 Task: Calculate mortgage payments for a home in Las Vegas, Nevada, with a 15-year fixed-rate mortgage, and evaluate the interest savings compared to a 30-year term.
Action: Mouse moved to (377, 216)
Screenshot: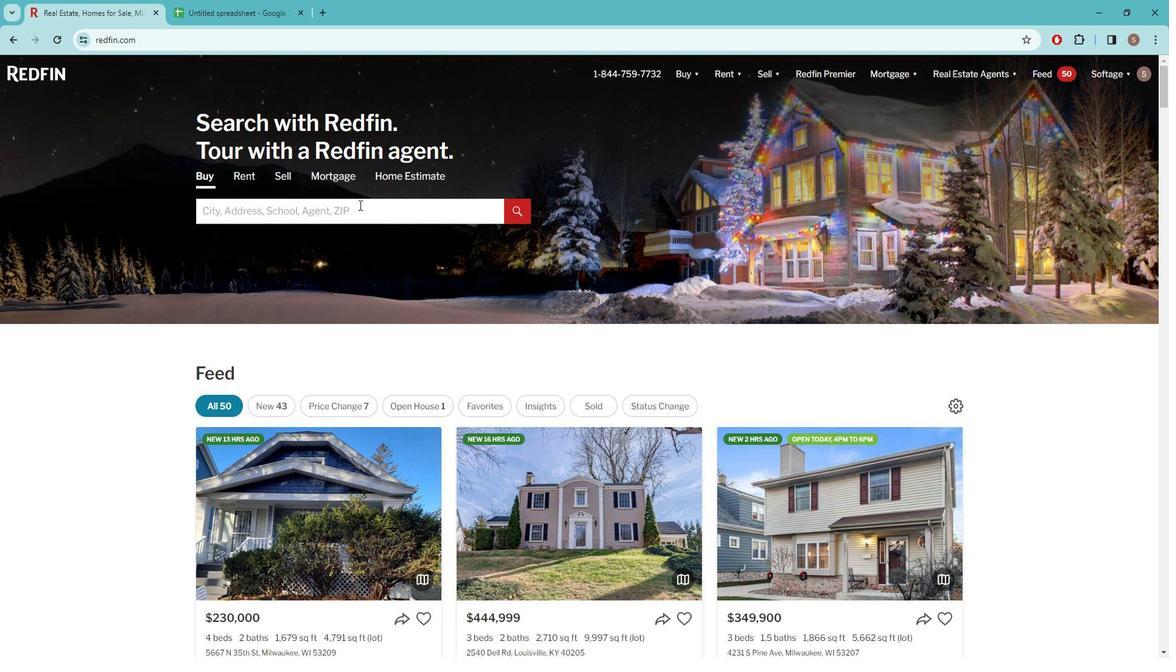 
Action: Mouse pressed left at (377, 216)
Screenshot: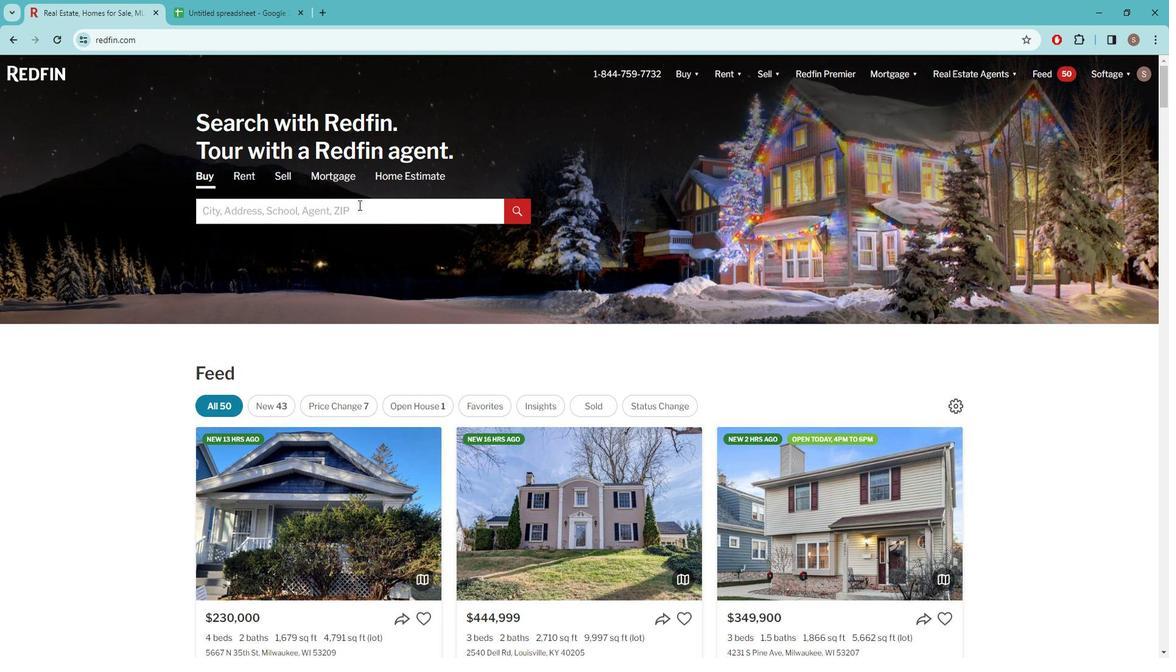 
Action: Key pressed l<Key.caps_lock>AS<Key.space><Key.caps_lock>v<Key.caps_lock>EGAS
Screenshot: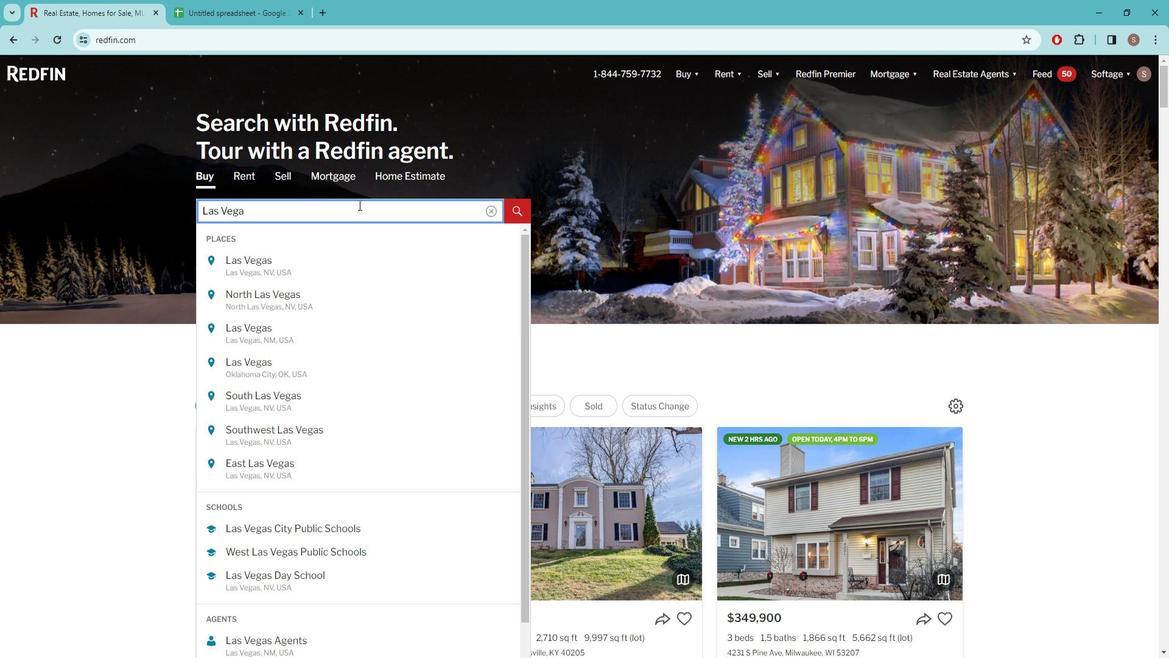 
Action: Mouse moved to (356, 280)
Screenshot: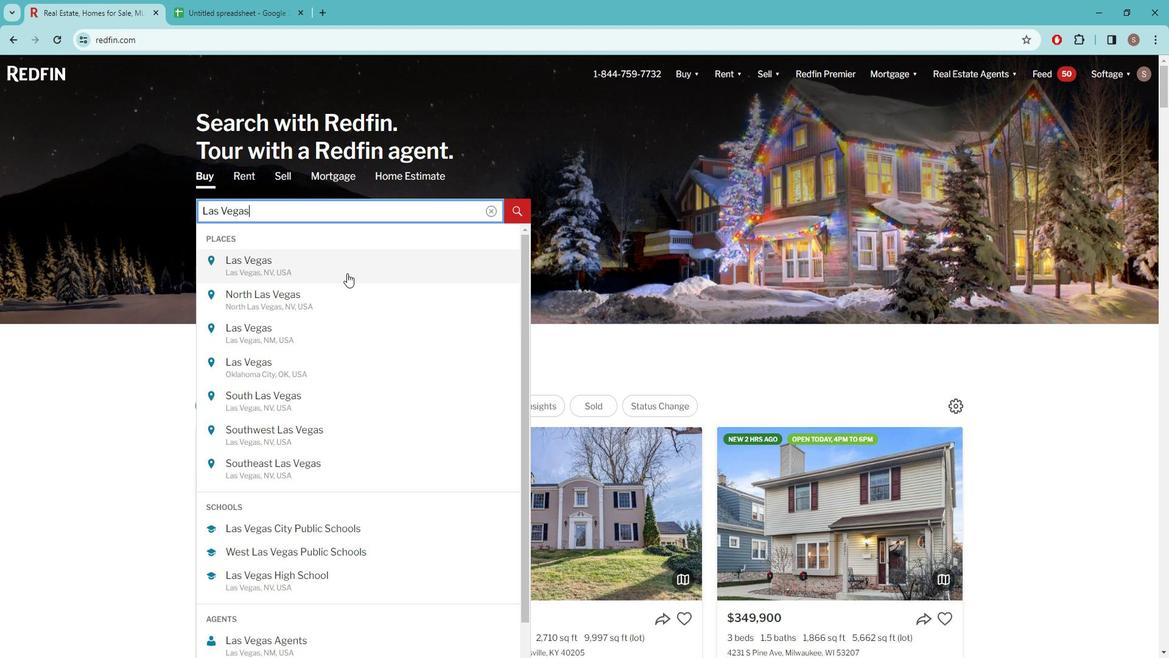 
Action: Mouse pressed left at (356, 280)
Screenshot: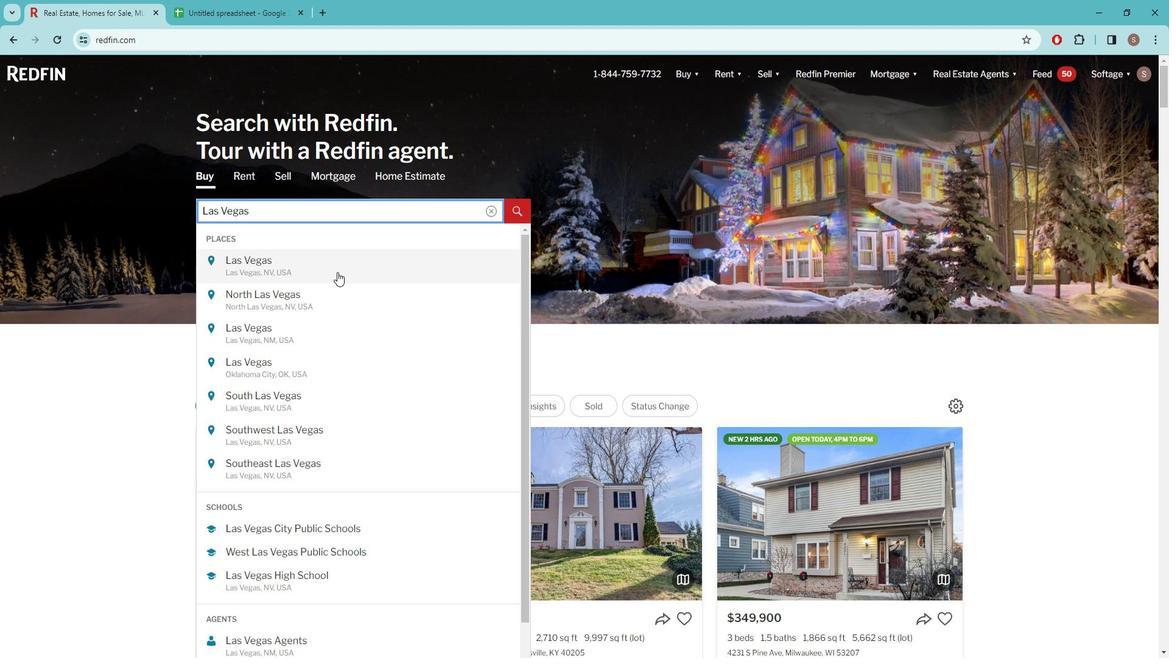 
Action: Mouse moved to (902, 195)
Screenshot: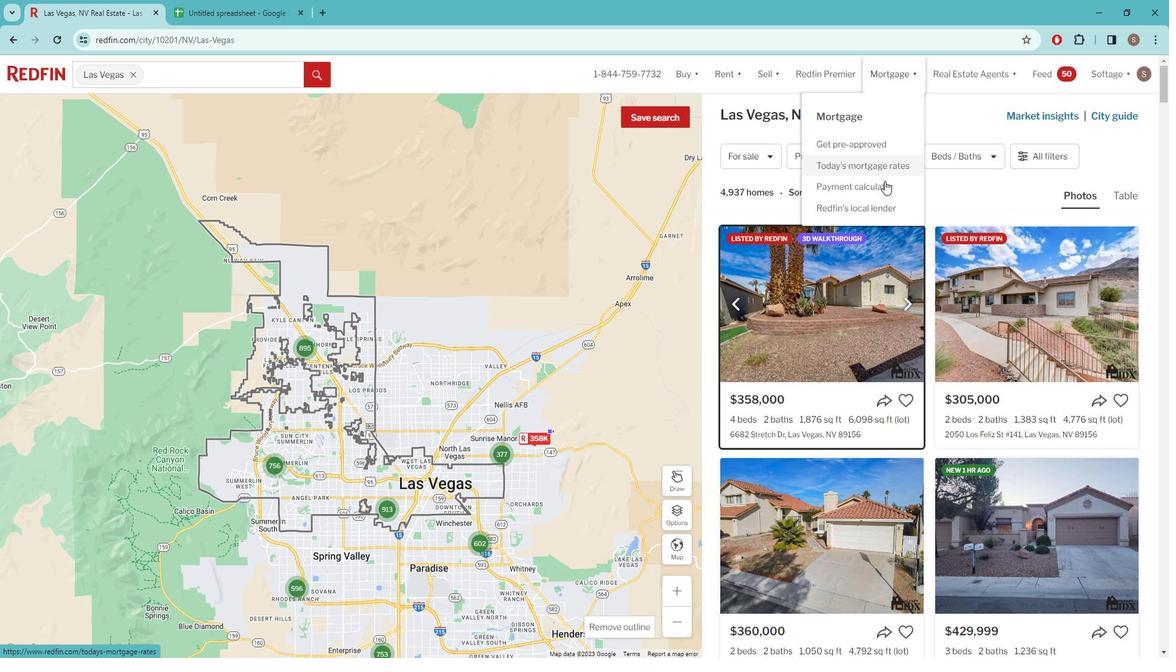 
Action: Mouse pressed left at (902, 195)
Screenshot: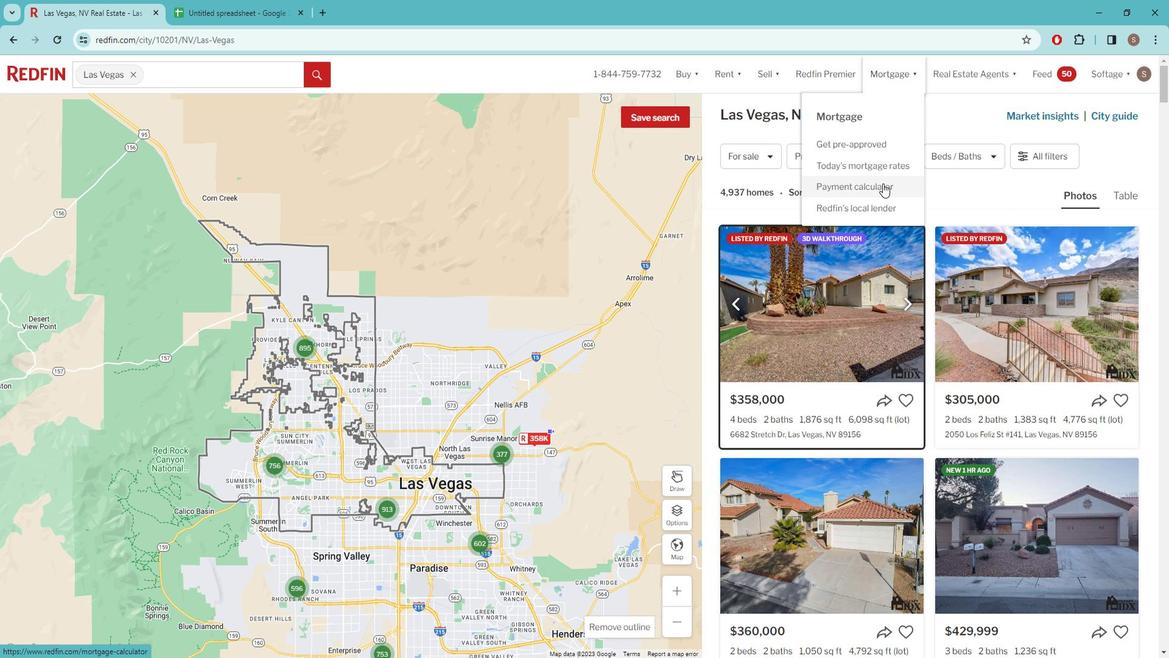 
Action: Mouse moved to (333, 318)
Screenshot: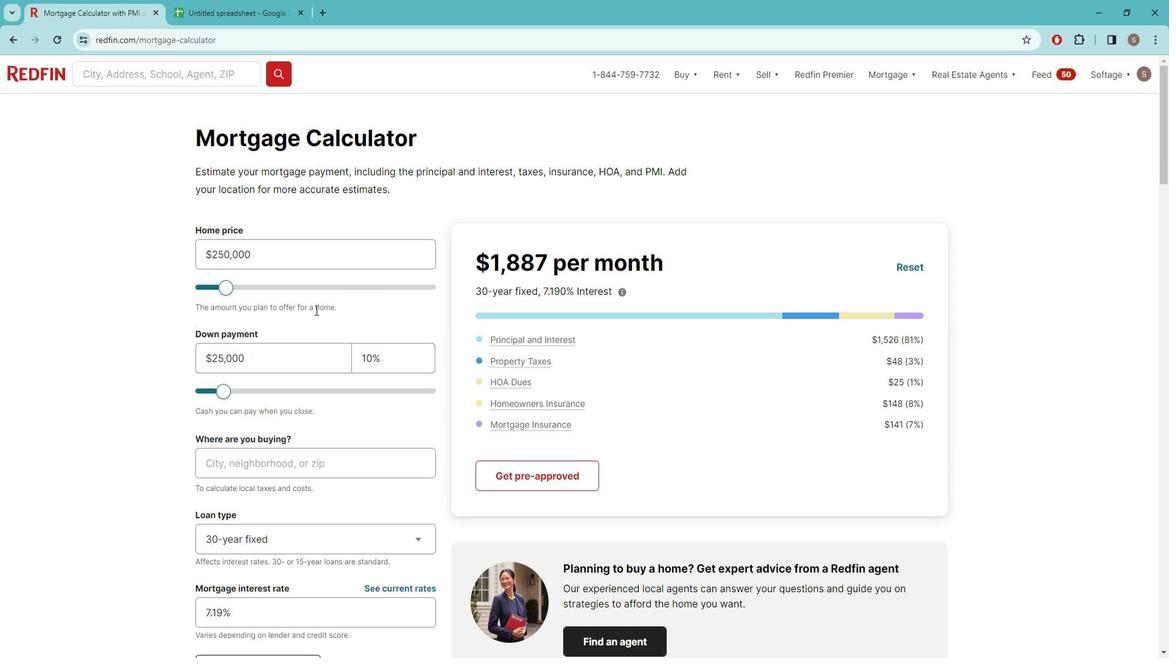 
Action: Mouse scrolled (333, 317) with delta (0, 0)
Screenshot: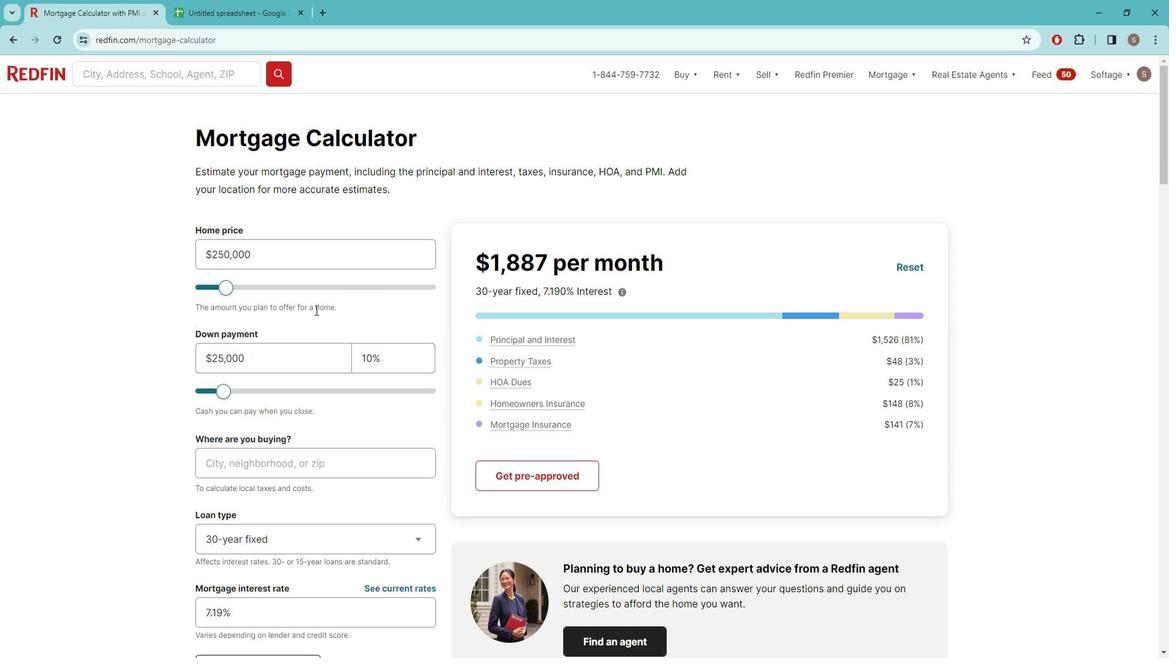 
Action: Mouse moved to (333, 318)
Screenshot: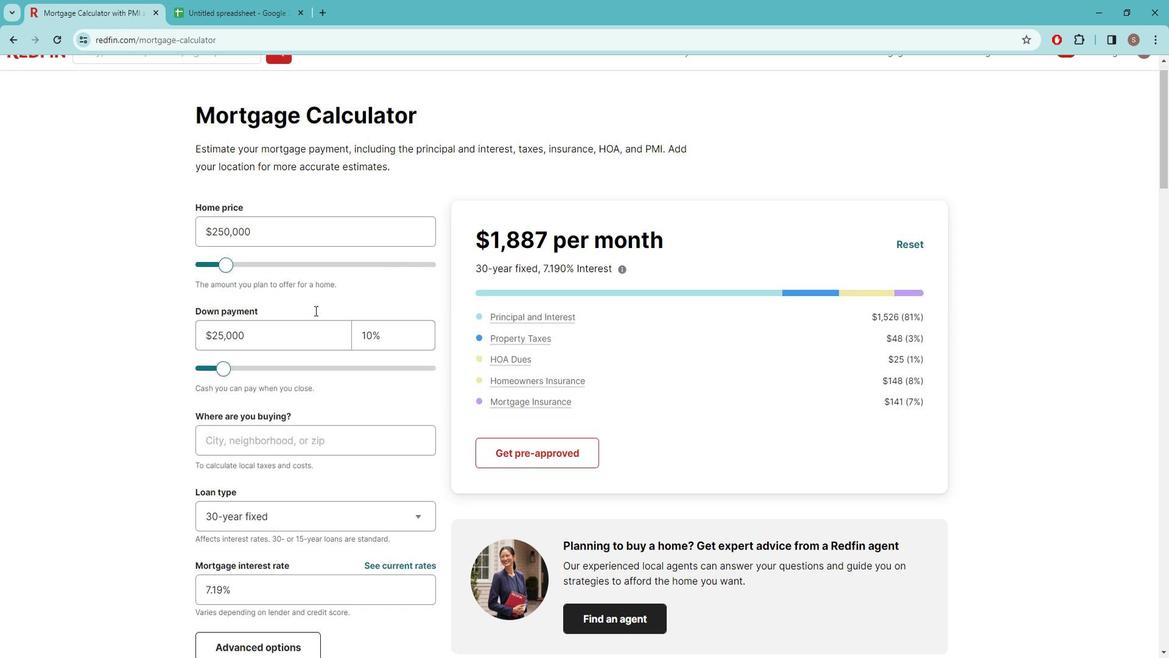 
Action: Mouse scrolled (333, 318) with delta (0, 0)
Screenshot: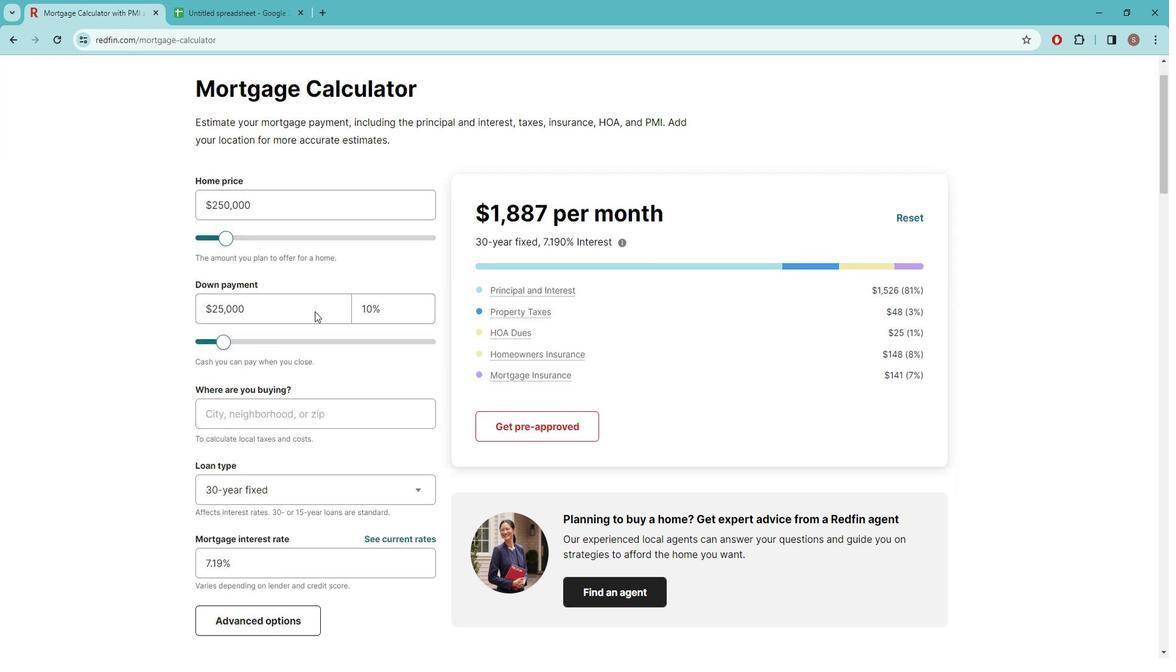 
Action: Mouse moved to (320, 328)
Screenshot: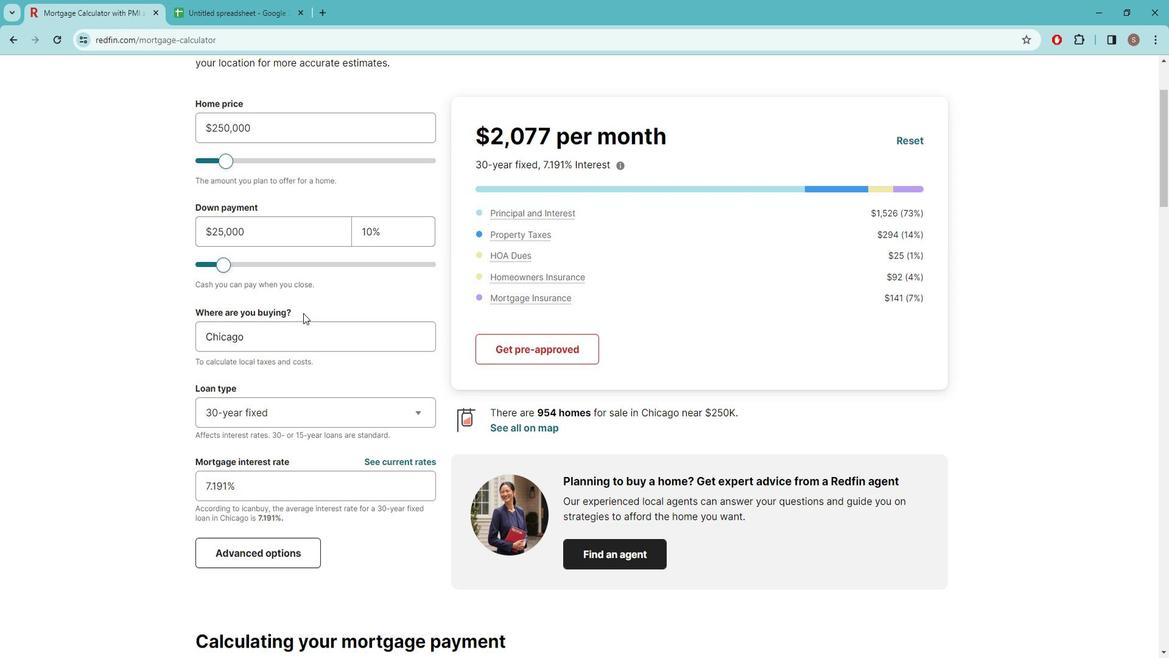 
Action: Mouse scrolled (320, 327) with delta (0, 0)
Screenshot: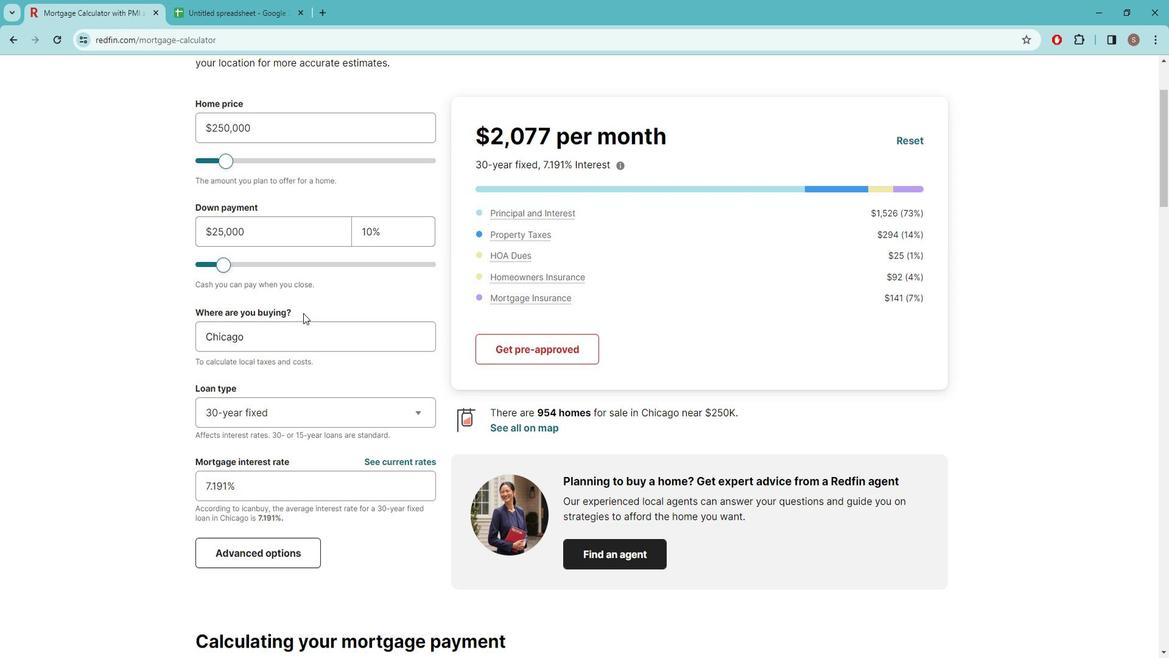 
Action: Mouse moved to (312, 292)
Screenshot: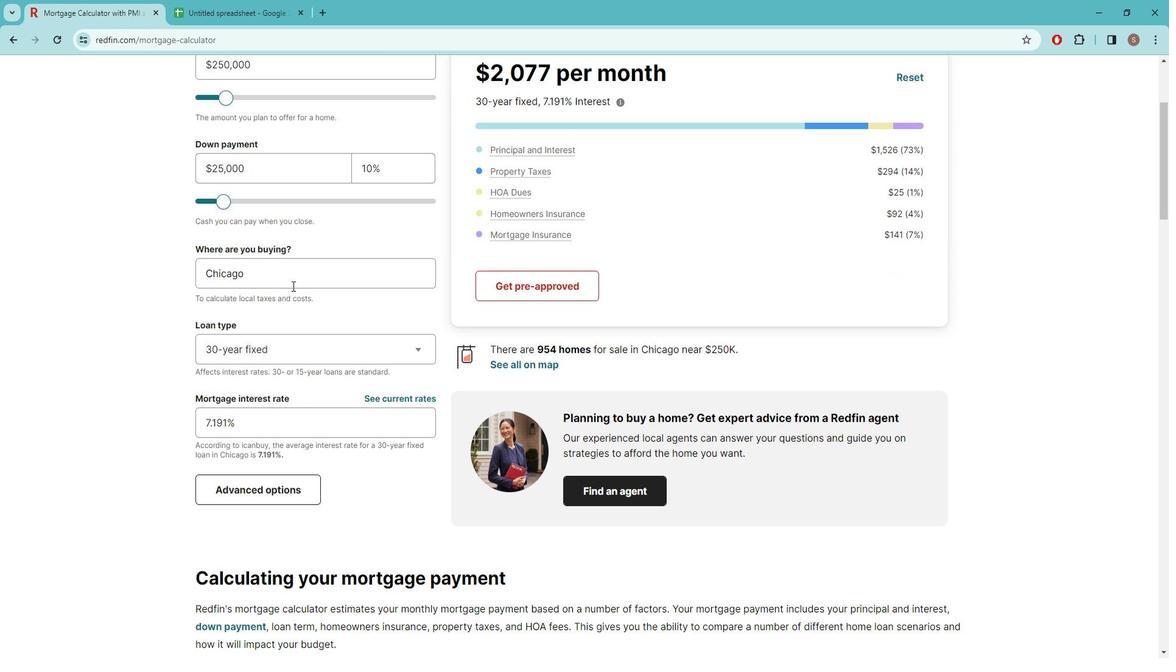 
Action: Mouse pressed left at (312, 292)
Screenshot: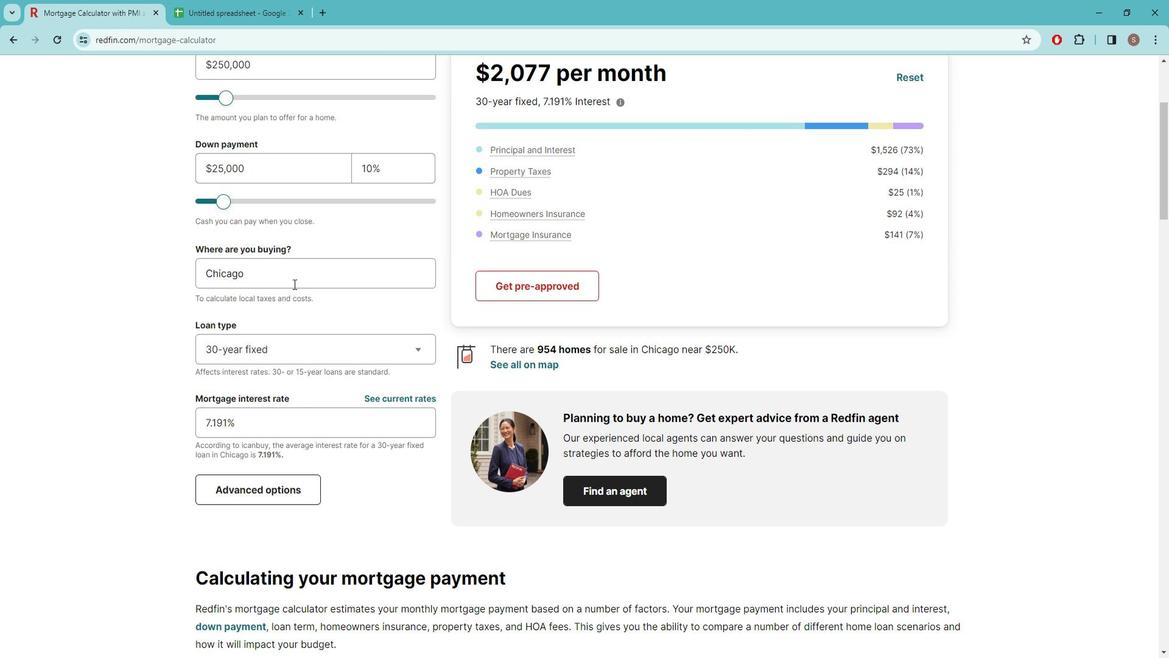 
Action: Mouse moved to (312, 291)
Screenshot: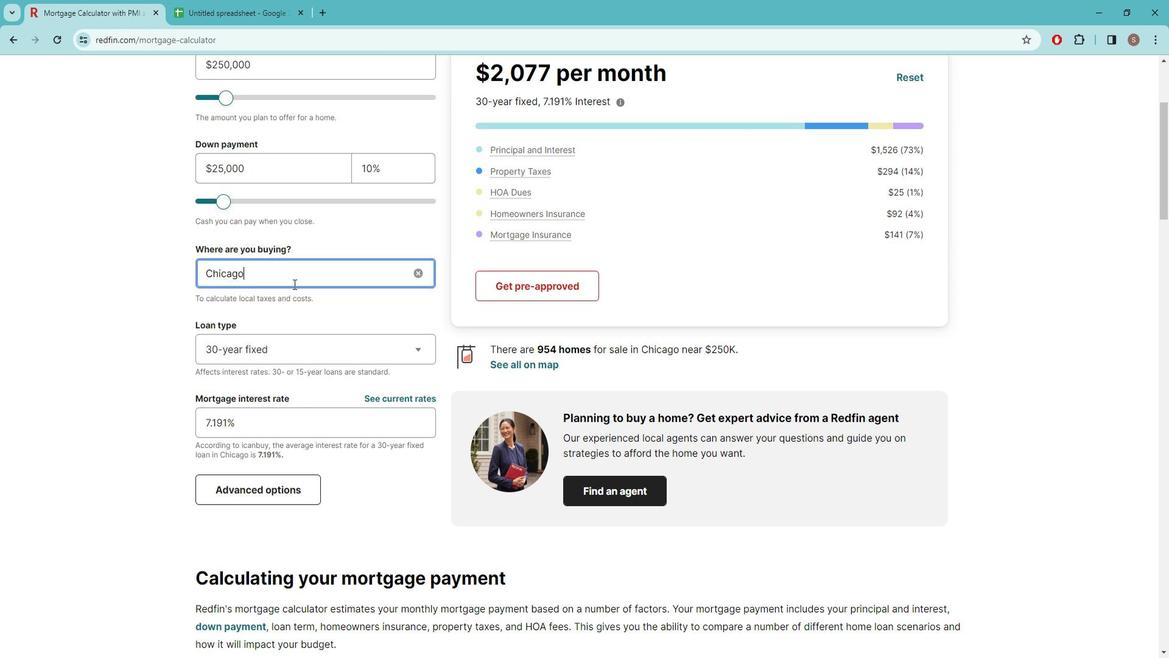 
Action: Key pressed <Key.backspace><Key.backspace><Key.backspace><Key.backspace><Key.backspace><Key.backspace><Key.backspace><Key.backspace><Key.backspace><Key.backspace><Key.backspace><Key.backspace><Key.backspace><Key.backspace><Key.caps_lock>l<Key.caps_lock>AS<Key.space><Key.caps_lock>v<Key.caps_lock>EGAS
Screenshot: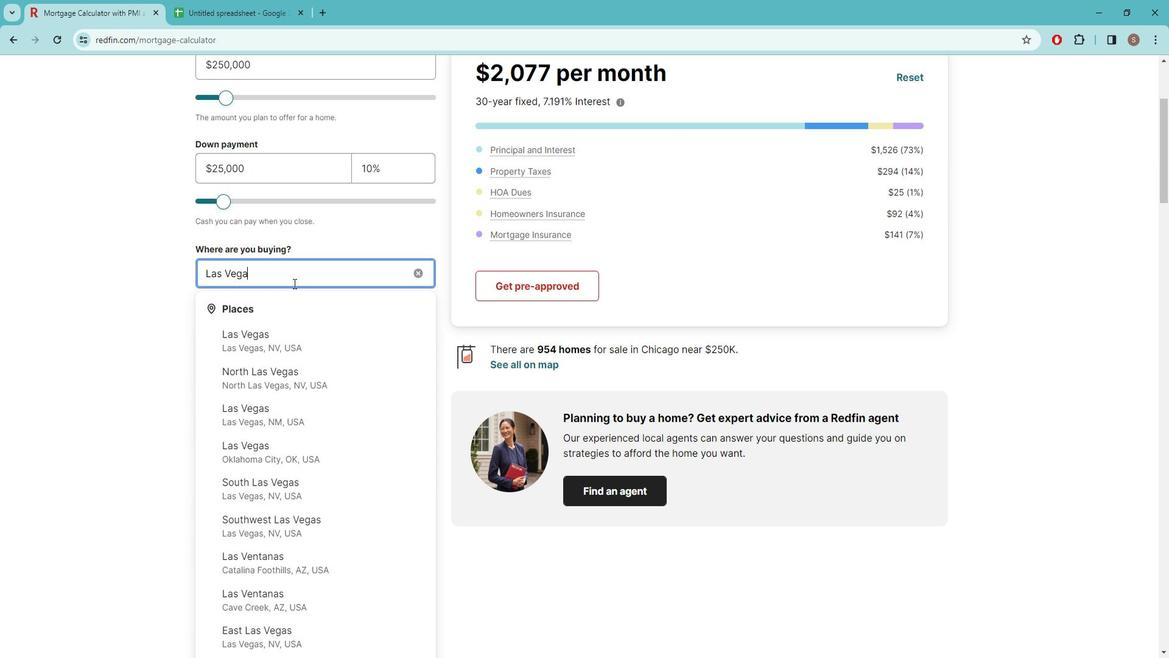 
Action: Mouse moved to (324, 340)
Screenshot: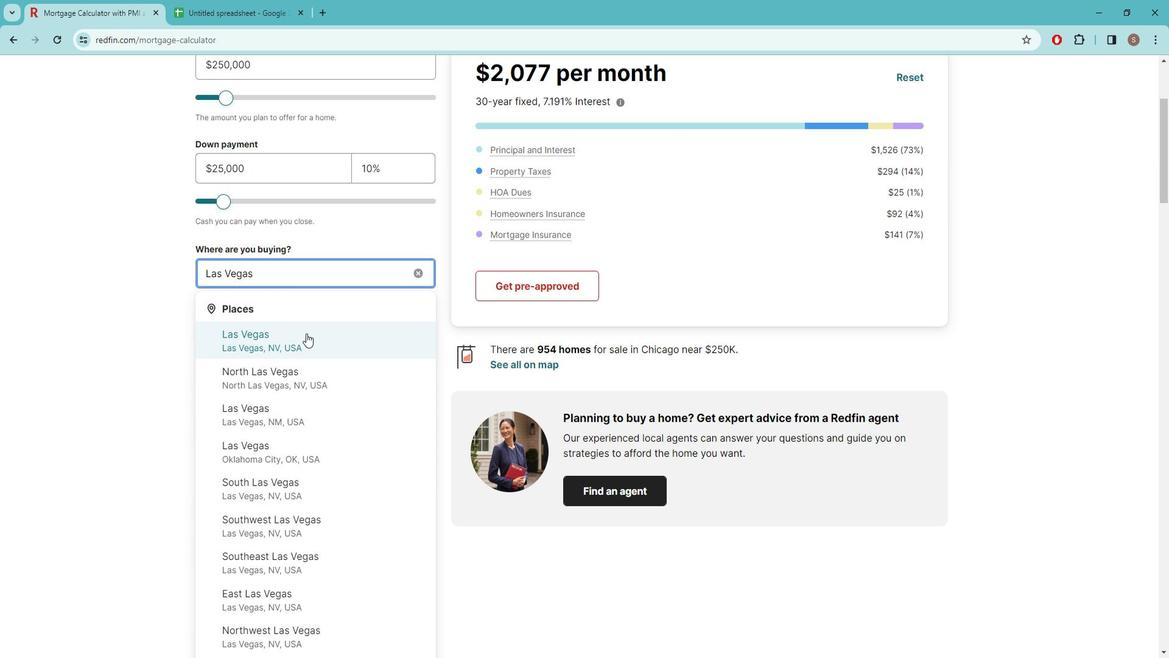 
Action: Mouse pressed left at (324, 340)
Screenshot: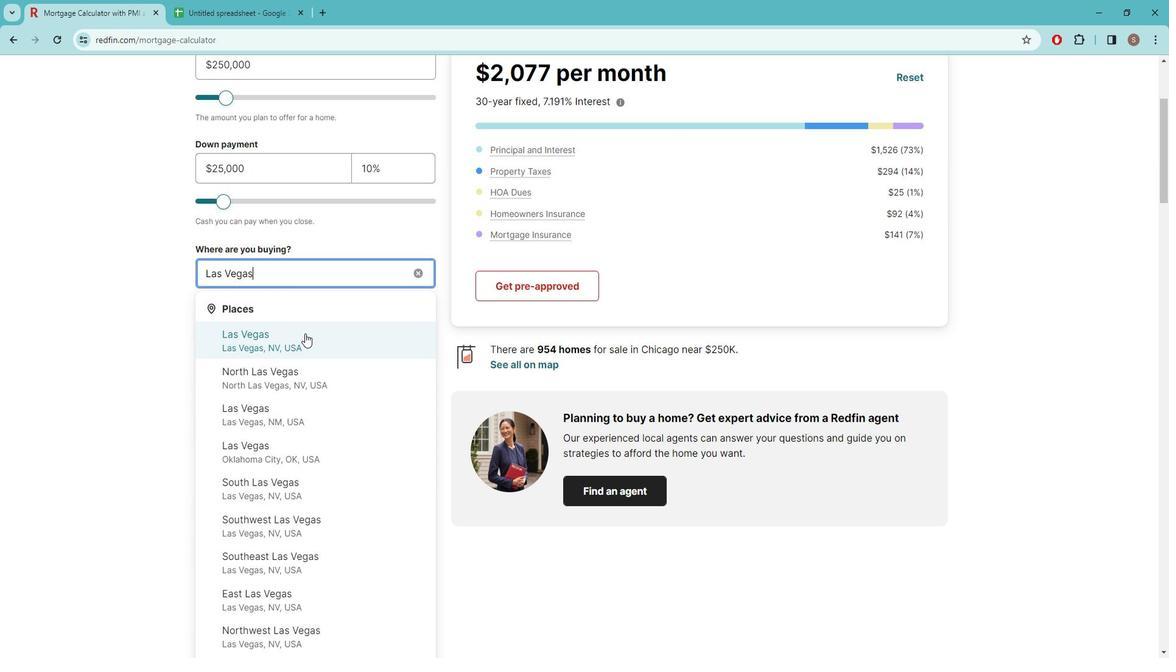 
Action: Mouse moved to (336, 338)
Screenshot: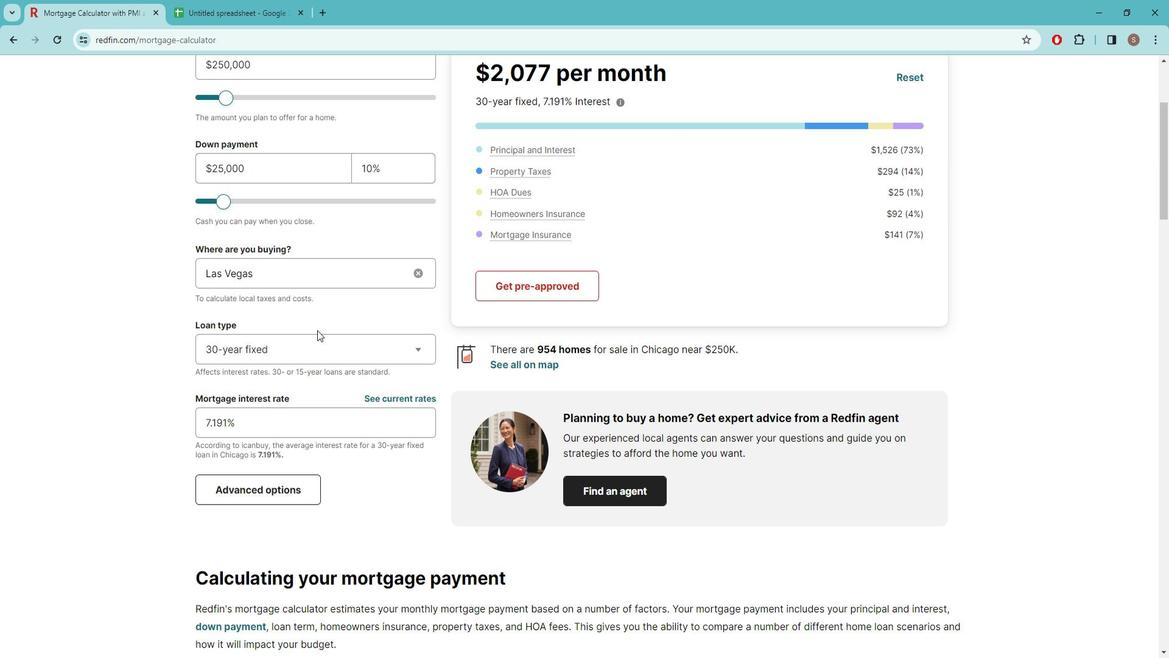 
Action: Mouse scrolled (336, 338) with delta (0, 0)
Screenshot: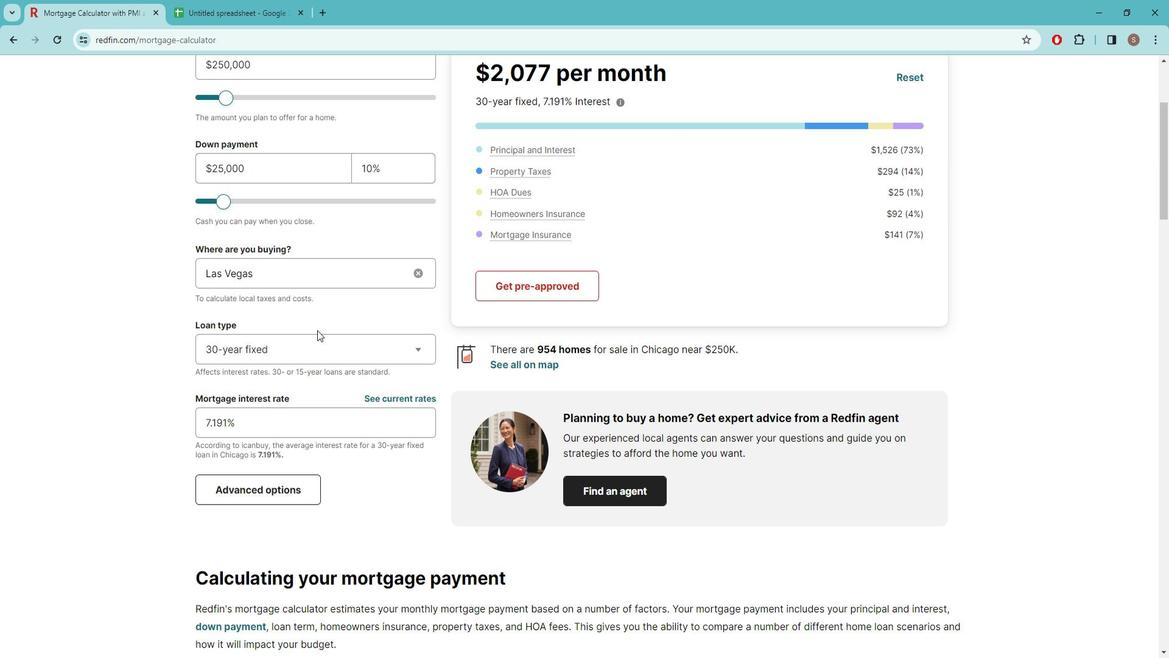 
Action: Mouse moved to (319, 425)
Screenshot: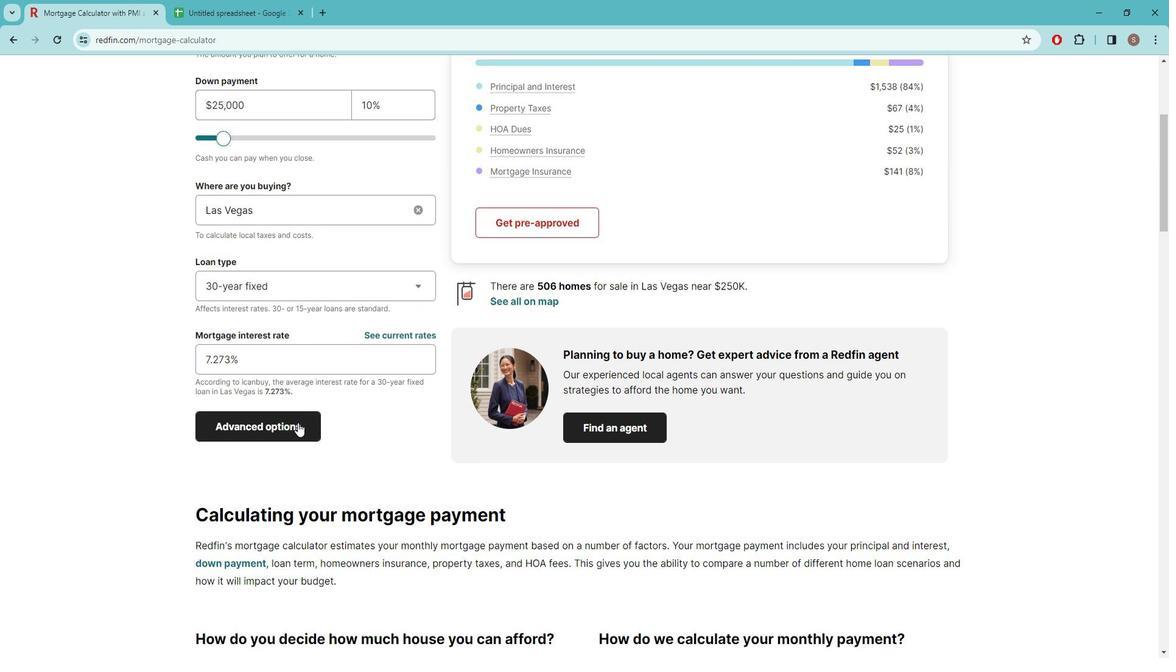 
Action: Mouse pressed left at (319, 425)
Screenshot: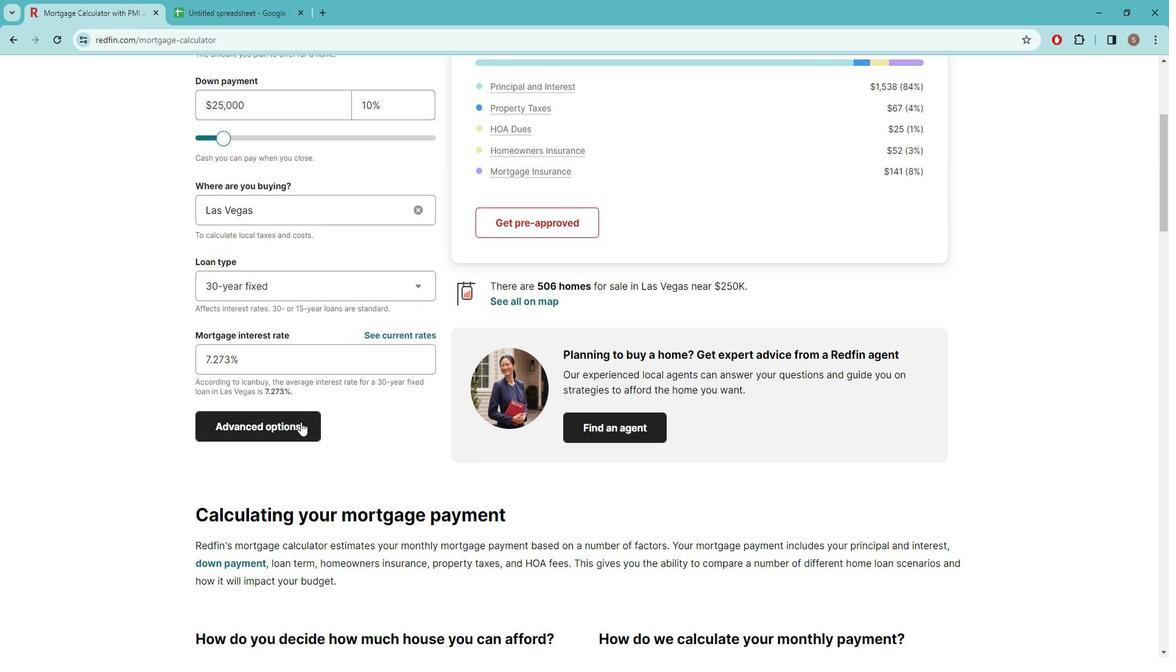 
Action: Mouse moved to (776, 477)
Screenshot: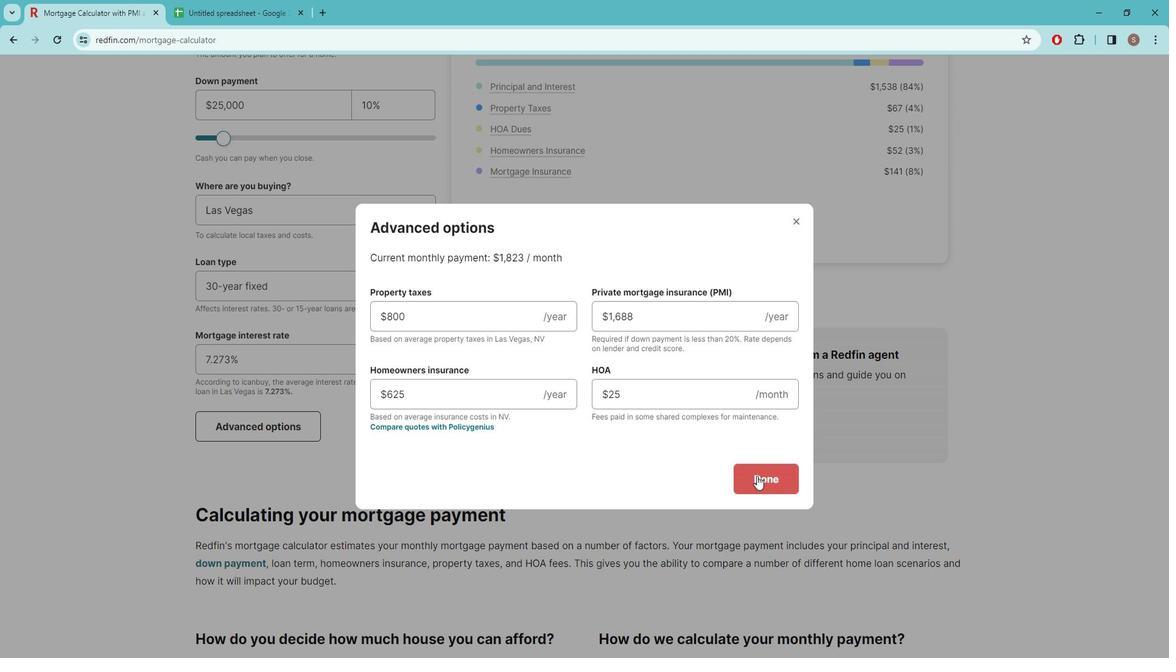 
Action: Mouse pressed left at (776, 477)
Screenshot: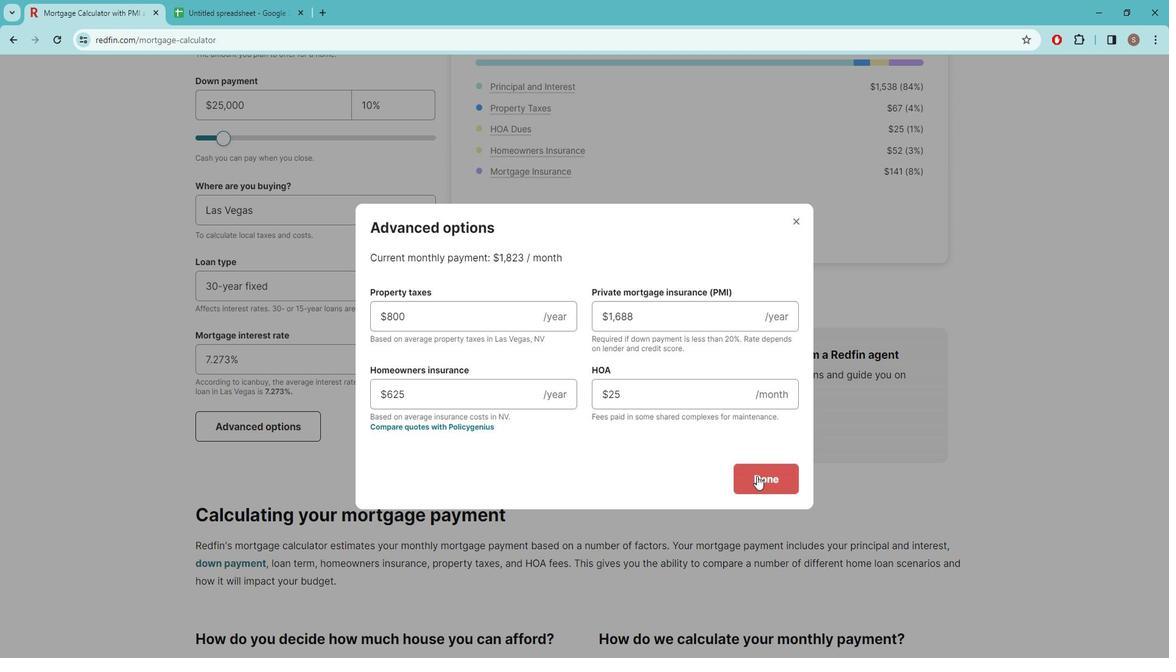 
Action: Mouse moved to (859, 394)
Screenshot: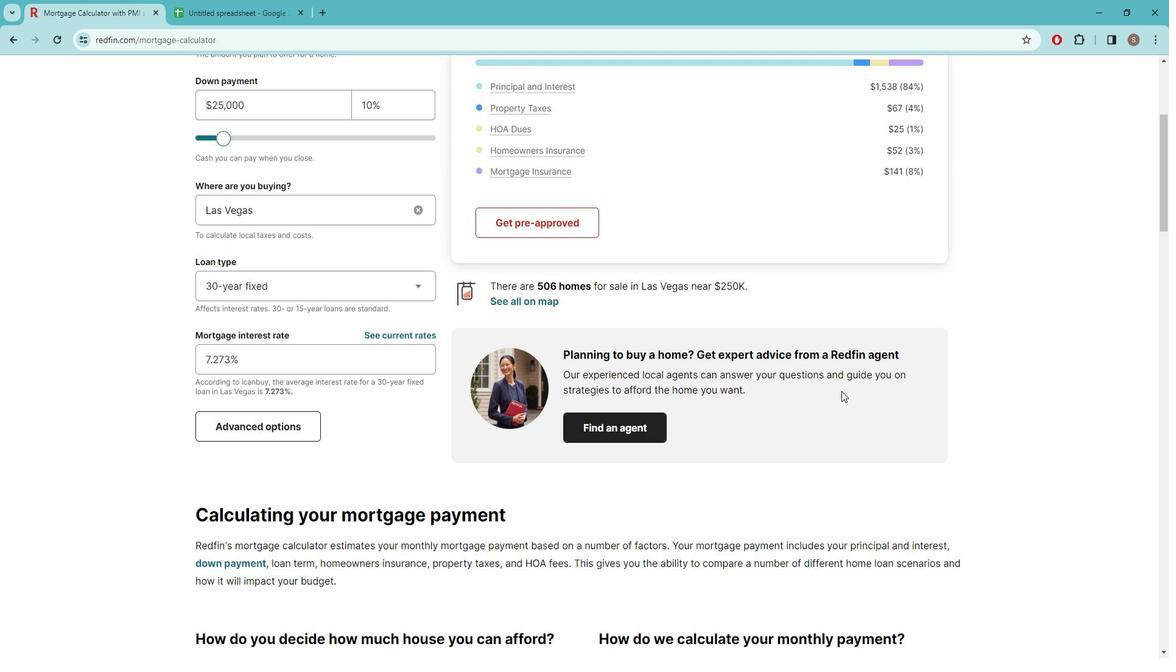 
Action: Mouse scrolled (859, 394) with delta (0, 0)
Screenshot: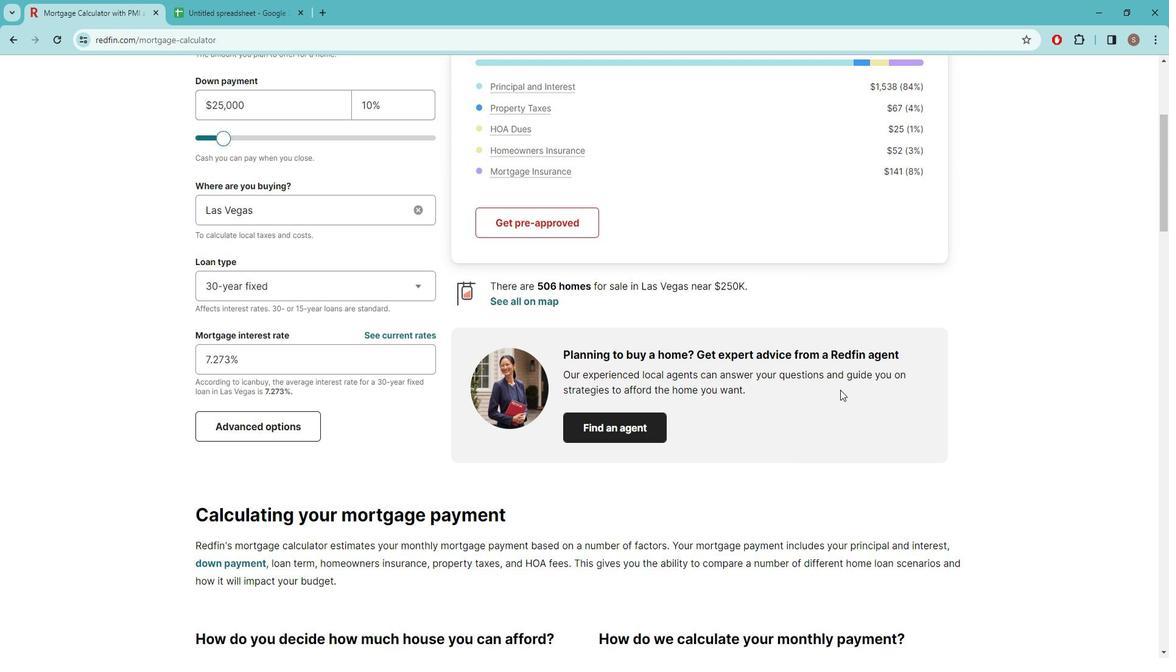 
Action: Mouse moved to (859, 393)
Screenshot: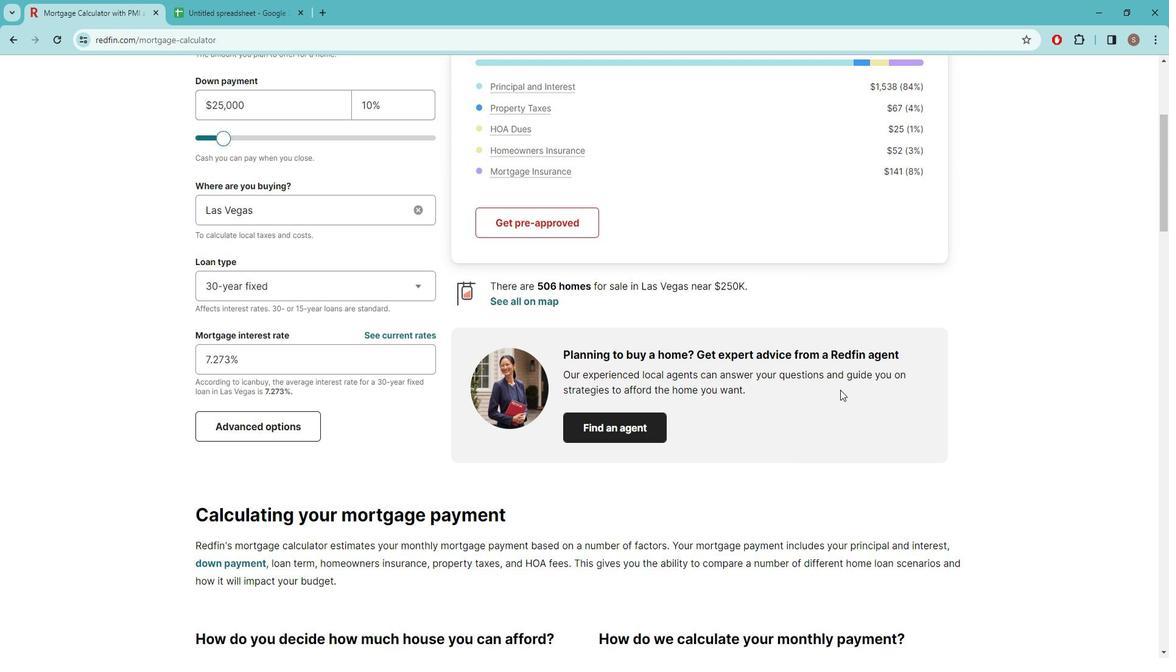 
Action: Mouse scrolled (859, 394) with delta (0, 0)
Screenshot: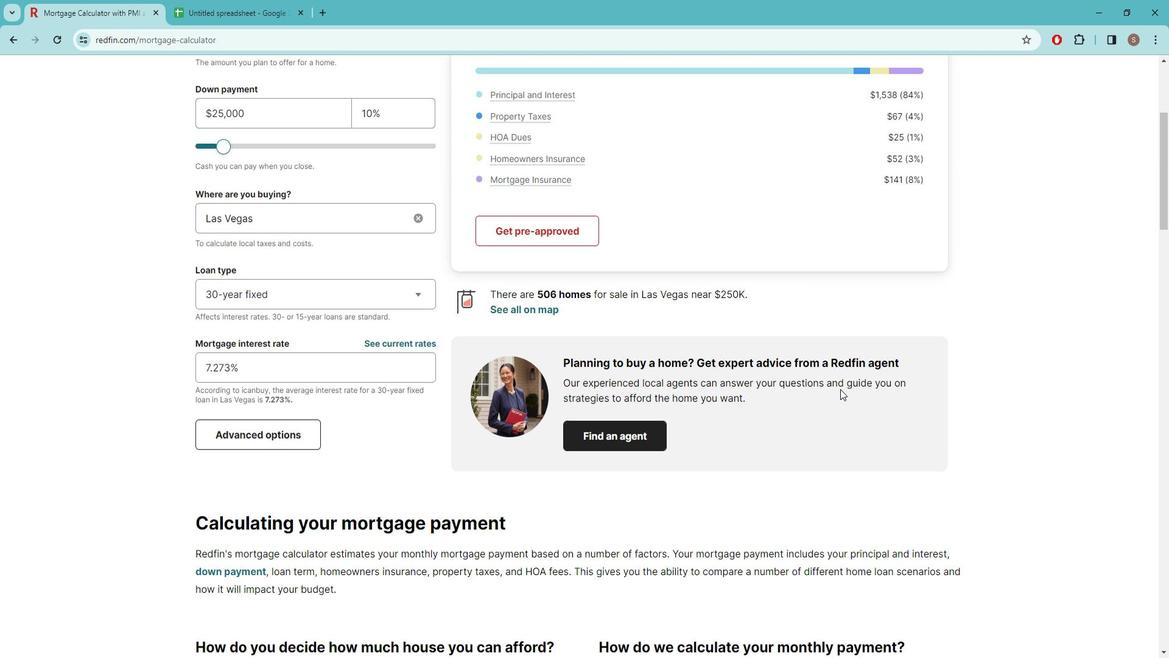 
Action: Mouse moved to (408, 412)
Screenshot: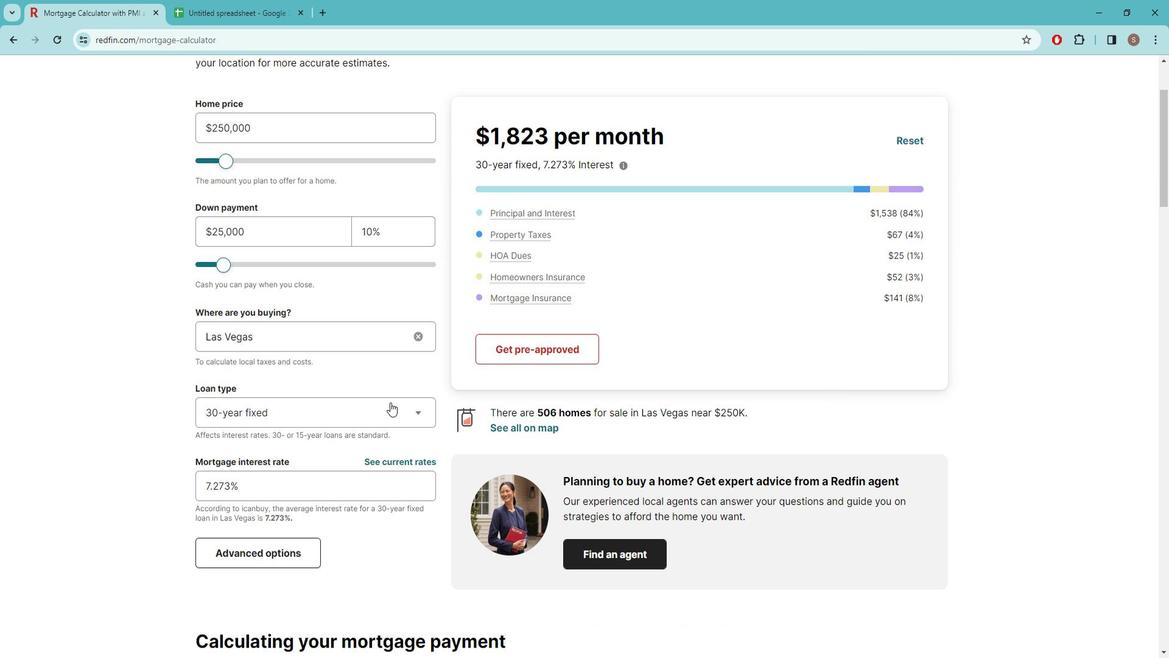 
Action: Mouse pressed left at (408, 412)
Screenshot: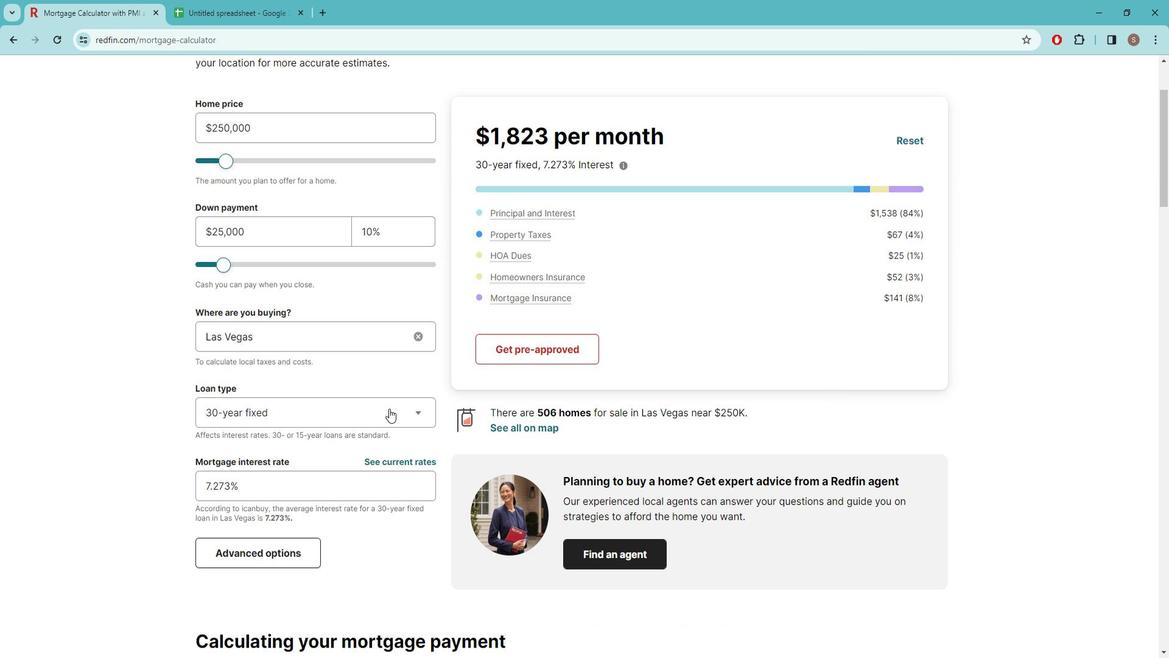 
Action: Mouse moved to (394, 455)
Screenshot: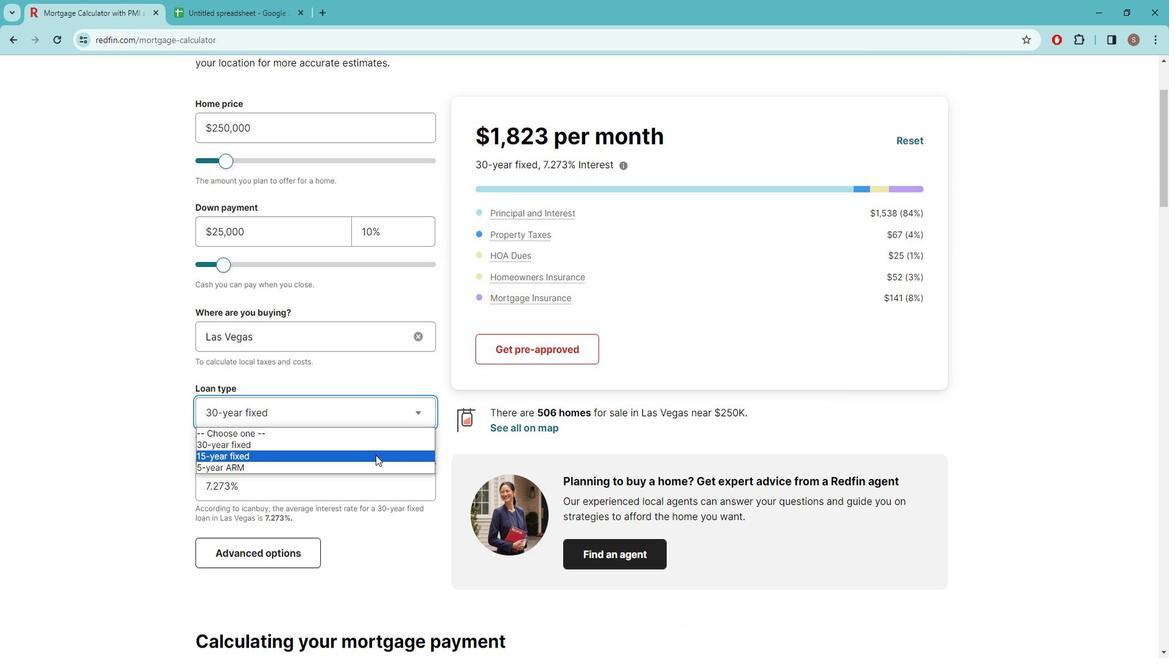 
Action: Mouse pressed left at (394, 455)
Screenshot: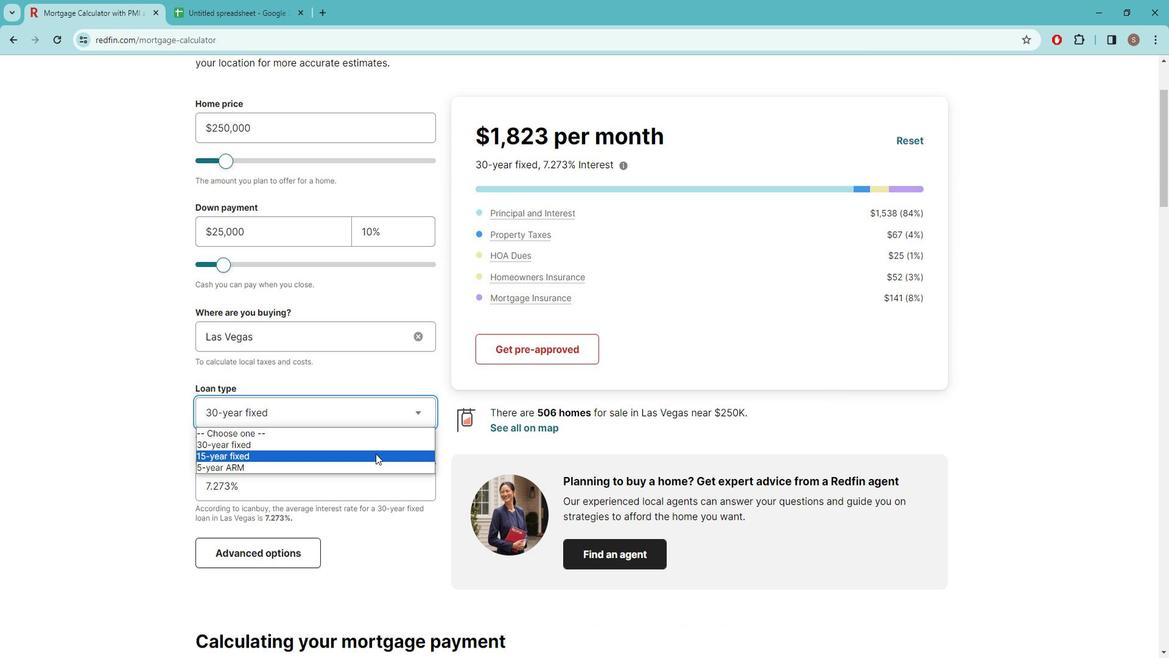 
Action: Mouse moved to (318, 547)
Screenshot: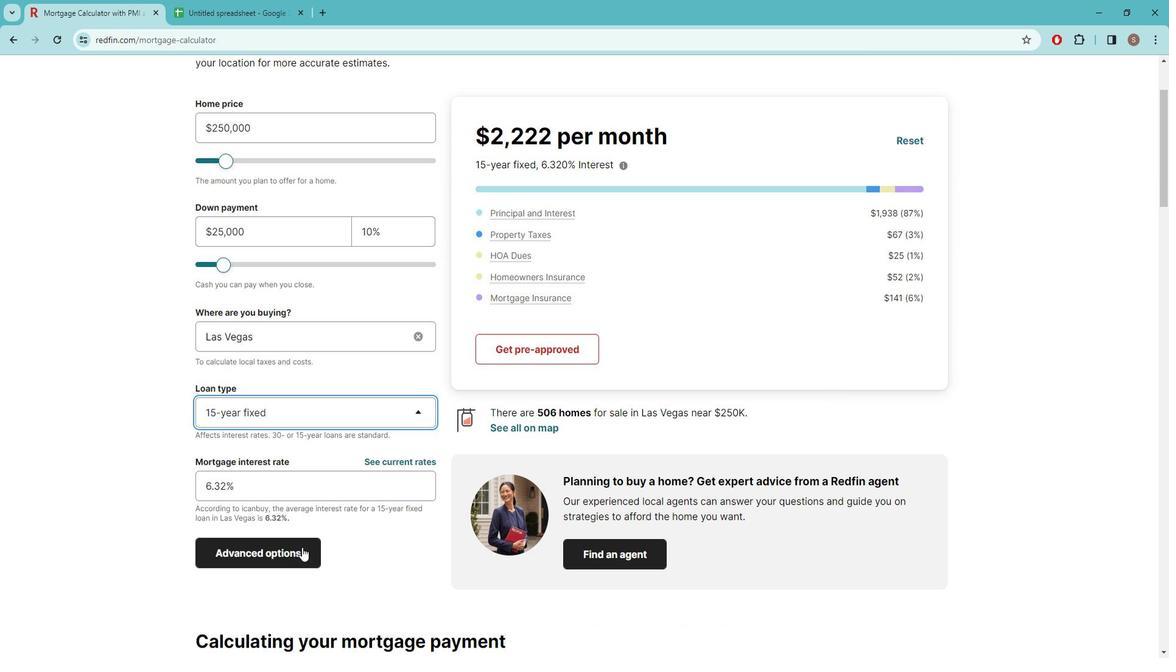 
Action: Mouse pressed left at (318, 547)
Screenshot: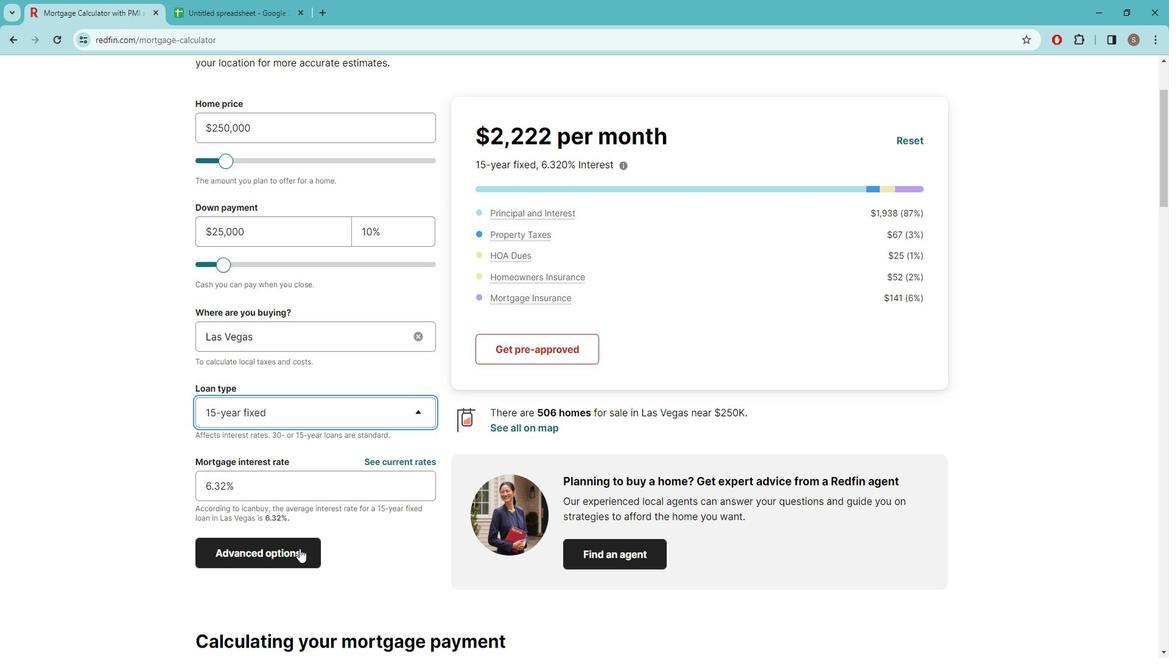 
Action: Mouse moved to (777, 477)
Screenshot: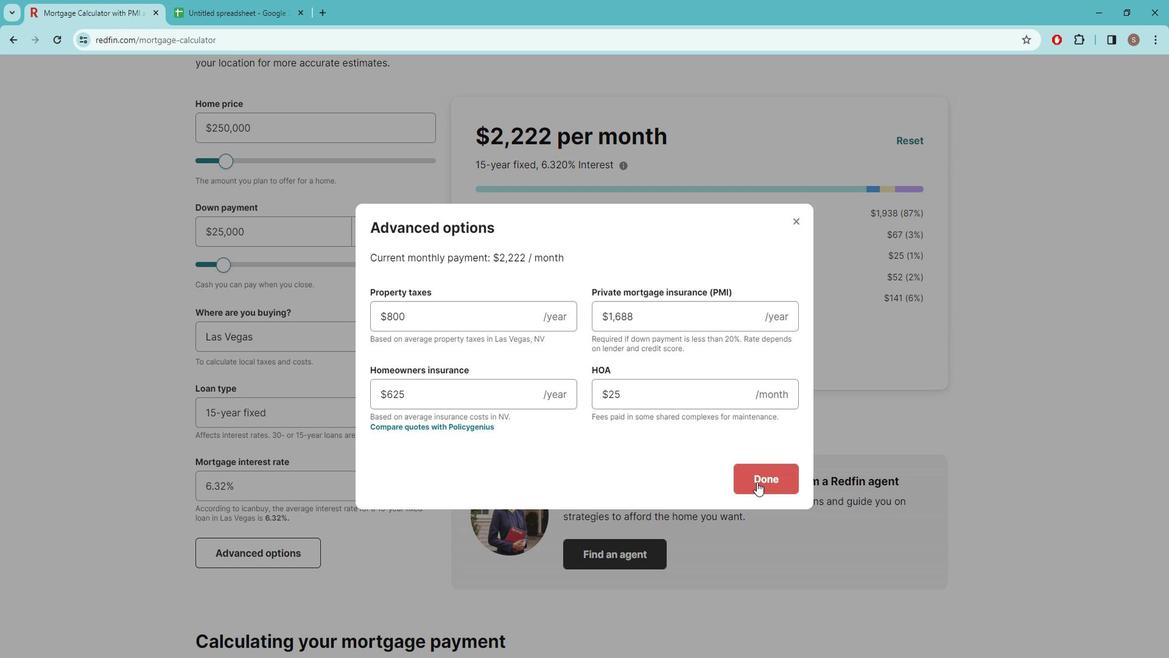 
Action: Mouse pressed left at (777, 477)
Screenshot: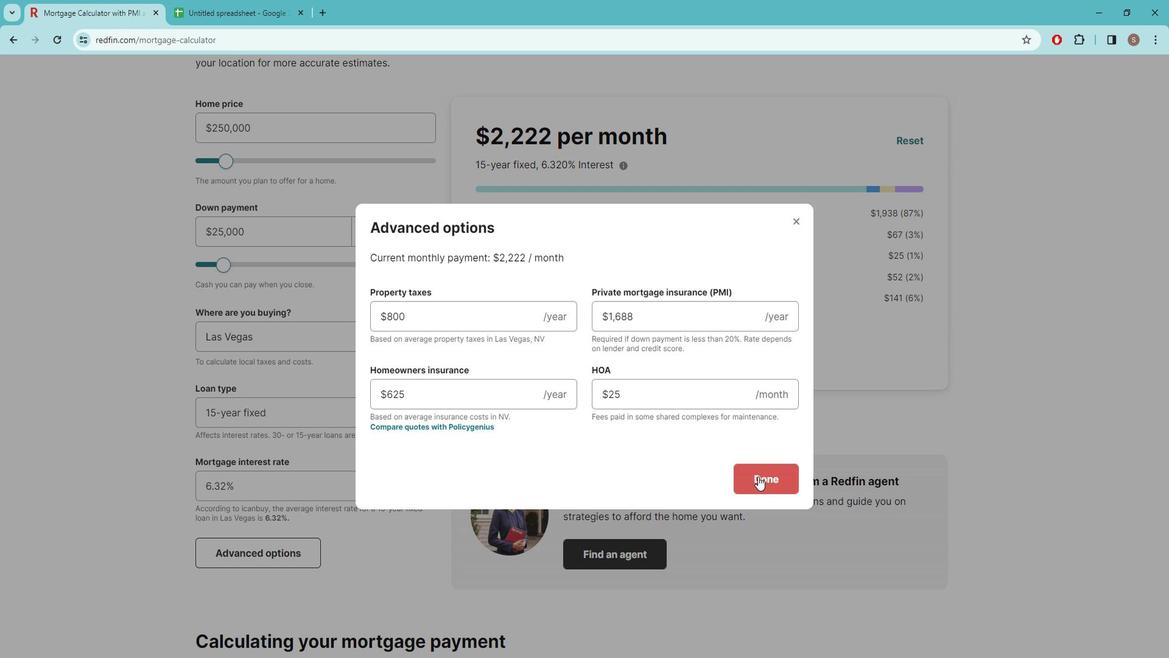 
Action: Mouse moved to (778, 477)
Screenshot: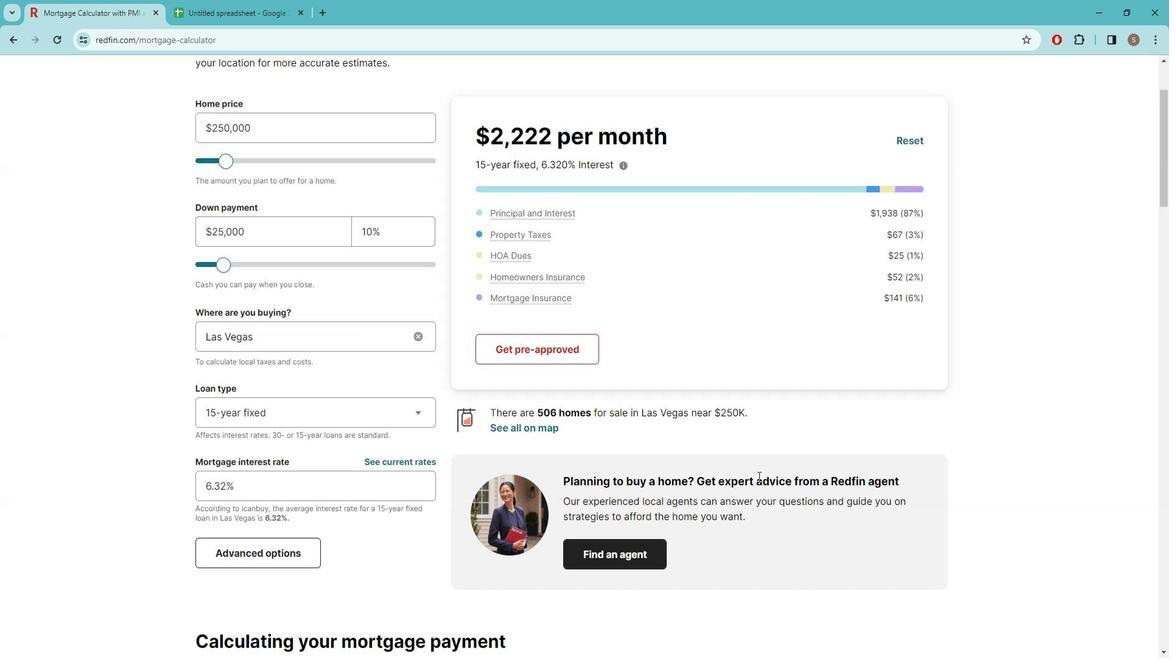 
